 Task: Look for products with vanilla flavor.
Action: Mouse pressed left at (13, 68)
Screenshot: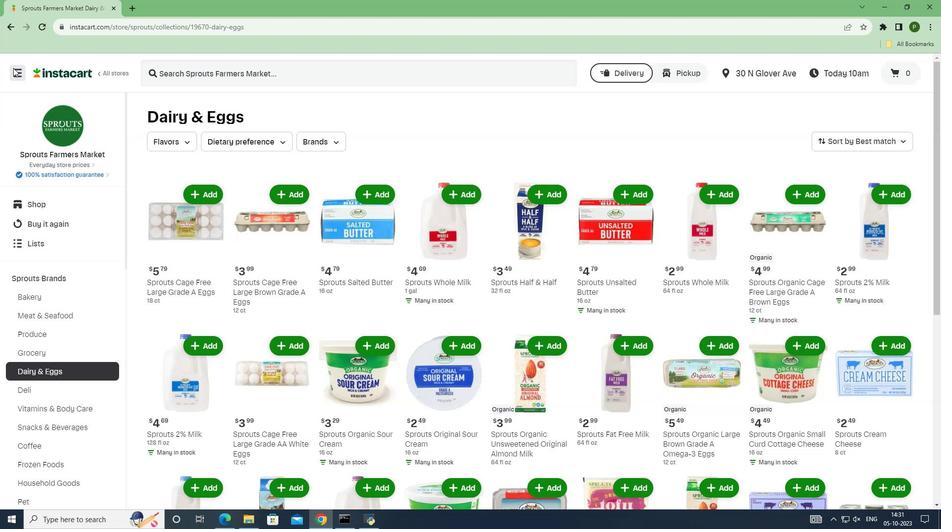 
Action: Mouse moved to (48, 258)
Screenshot: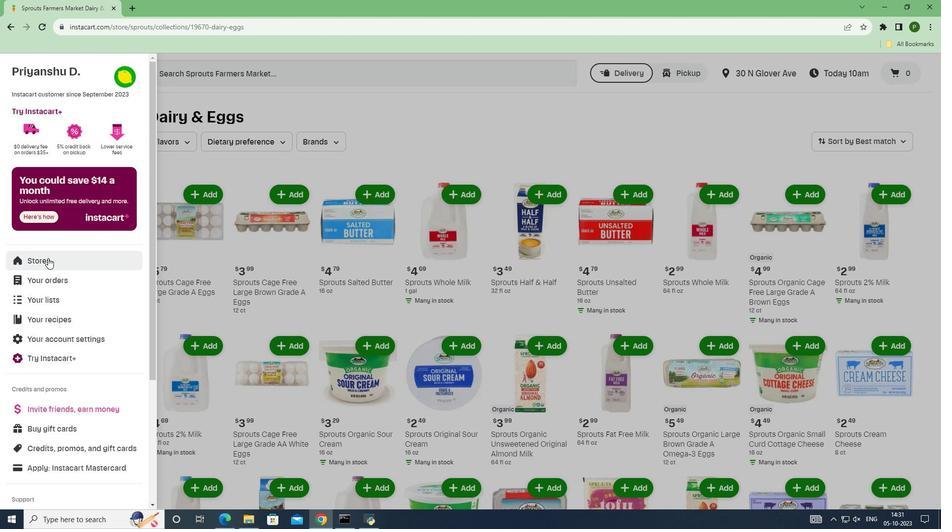 
Action: Mouse pressed left at (48, 258)
Screenshot: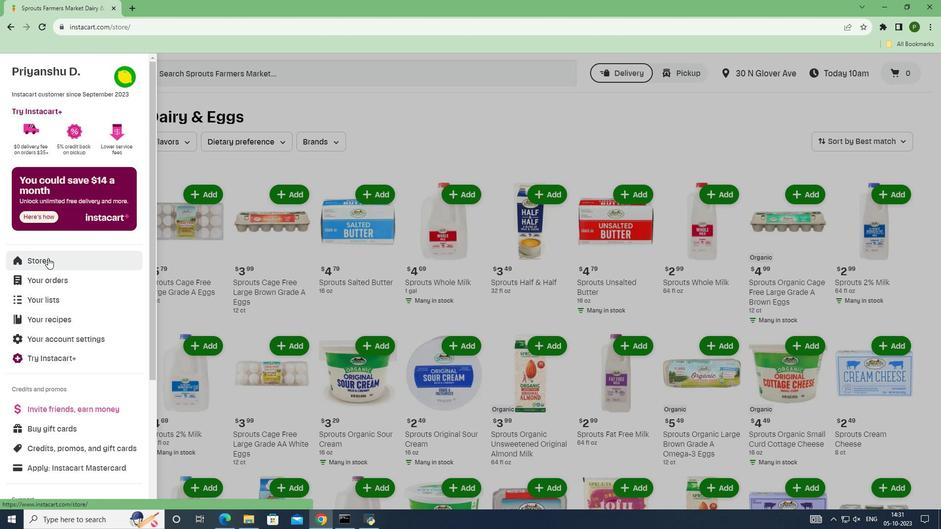 
Action: Mouse moved to (215, 118)
Screenshot: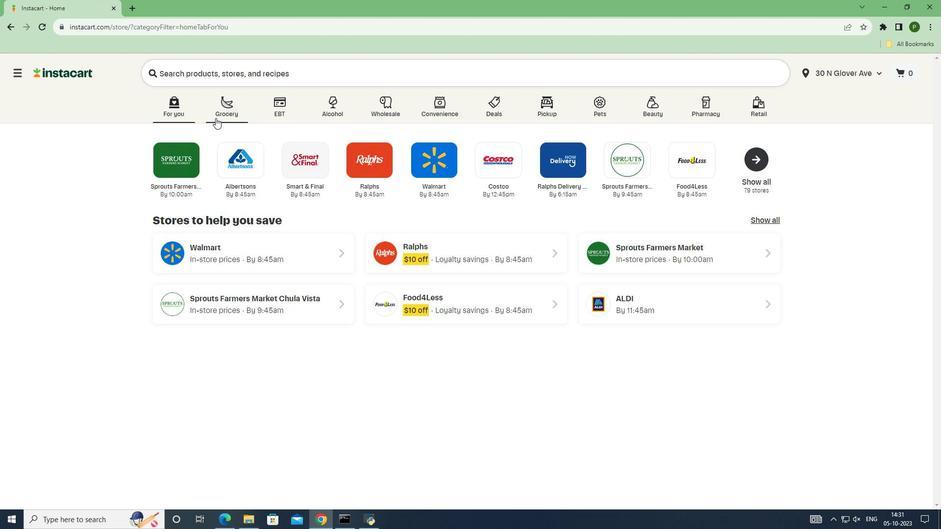
Action: Mouse pressed left at (215, 118)
Screenshot: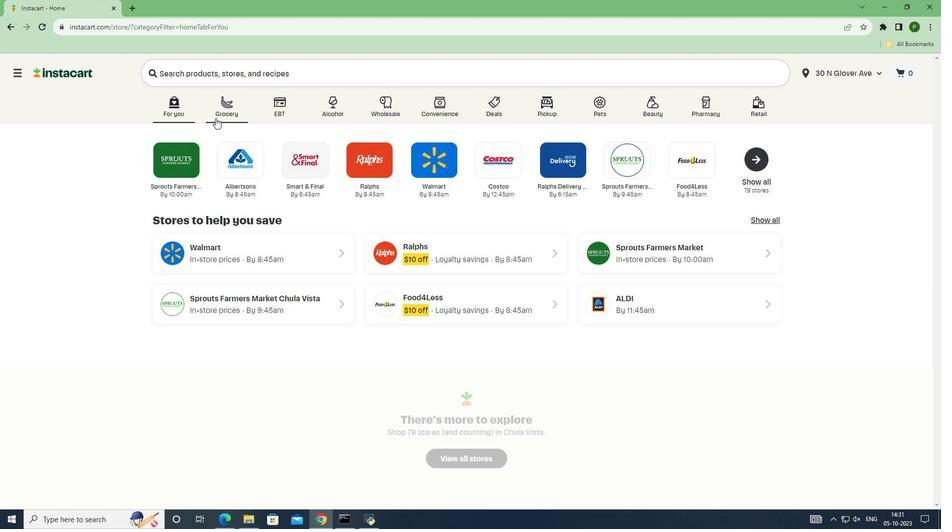 
Action: Mouse moved to (601, 223)
Screenshot: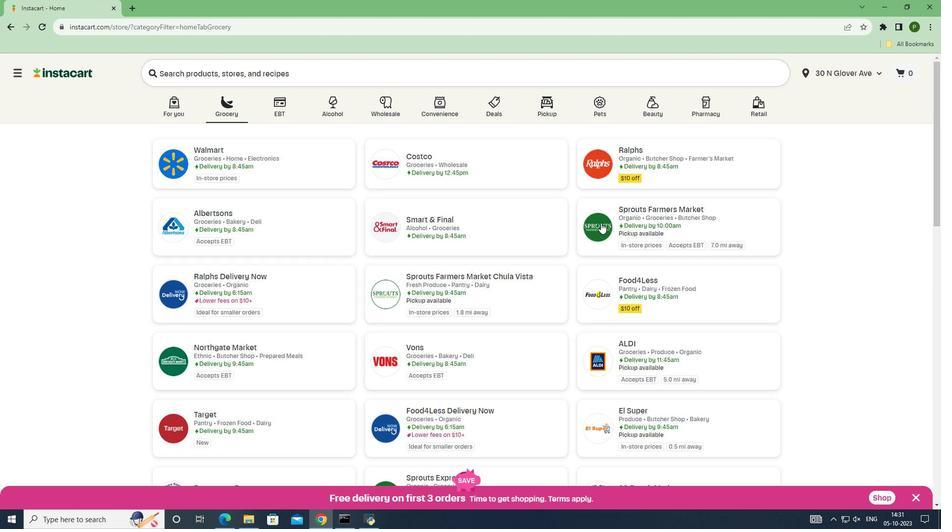 
Action: Mouse pressed left at (601, 223)
Screenshot: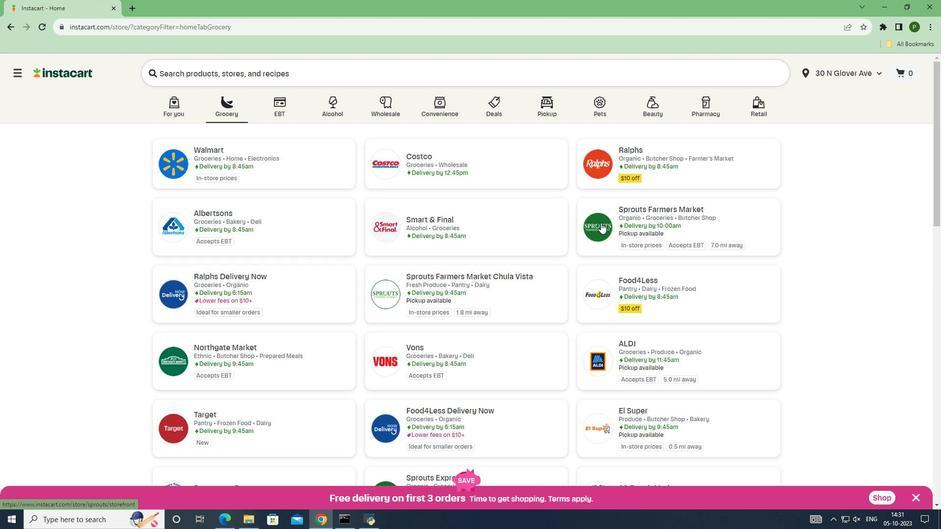 
Action: Mouse moved to (54, 284)
Screenshot: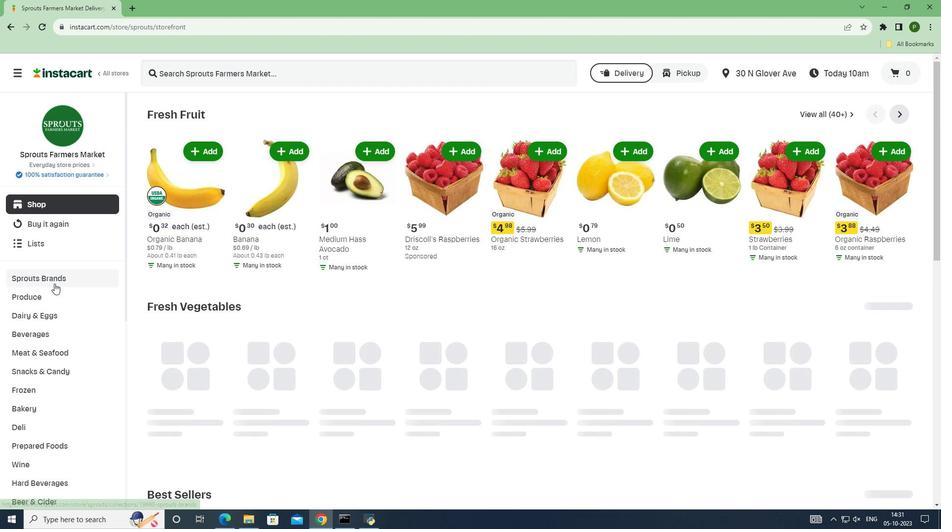 
Action: Mouse pressed left at (54, 284)
Screenshot: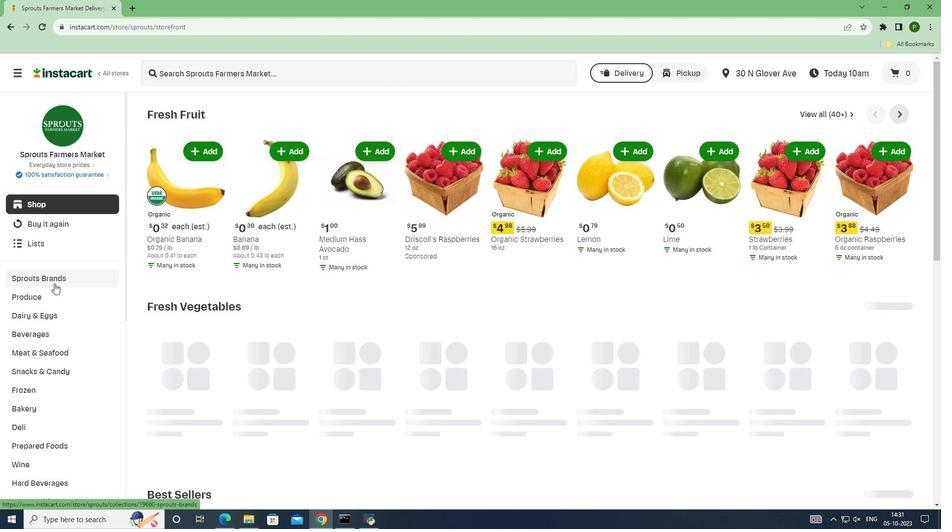 
Action: Mouse pressed left at (54, 284)
Screenshot: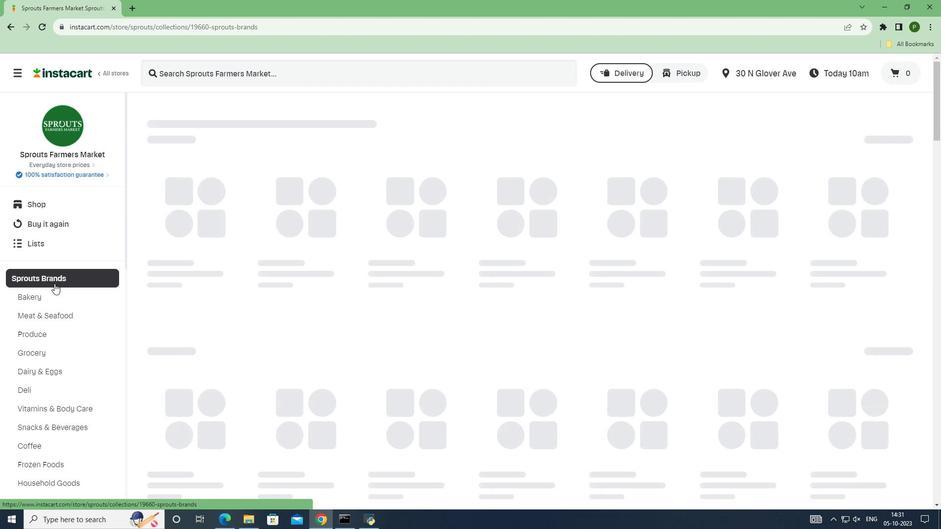 
Action: Mouse moved to (47, 371)
Screenshot: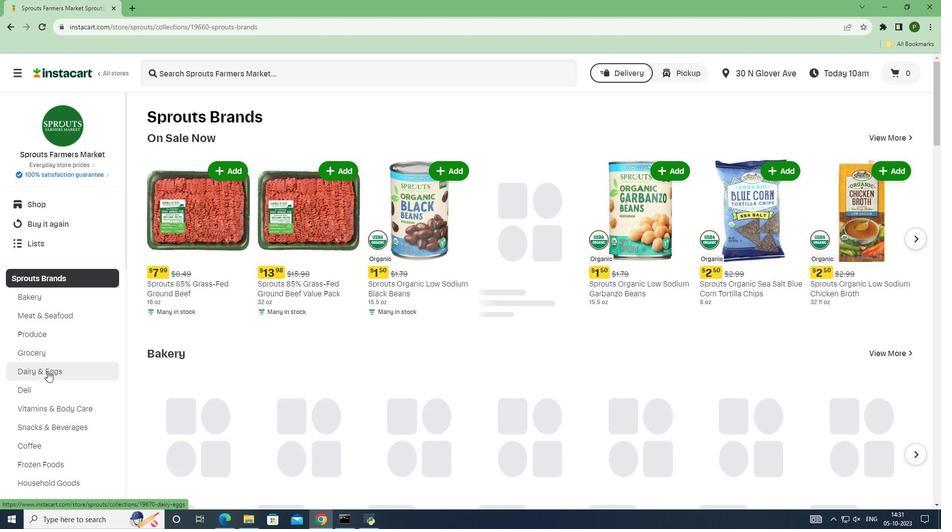 
Action: Mouse pressed left at (47, 371)
Screenshot: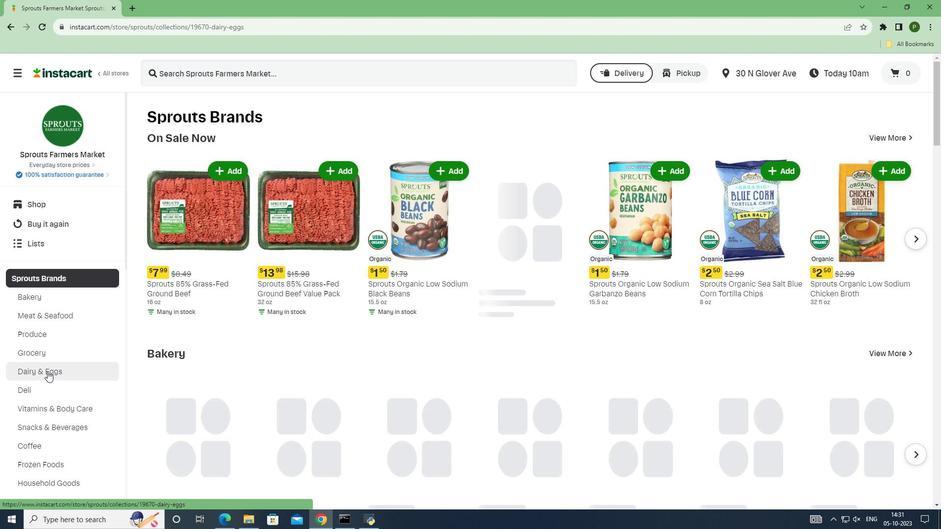 
Action: Mouse moved to (167, 142)
Screenshot: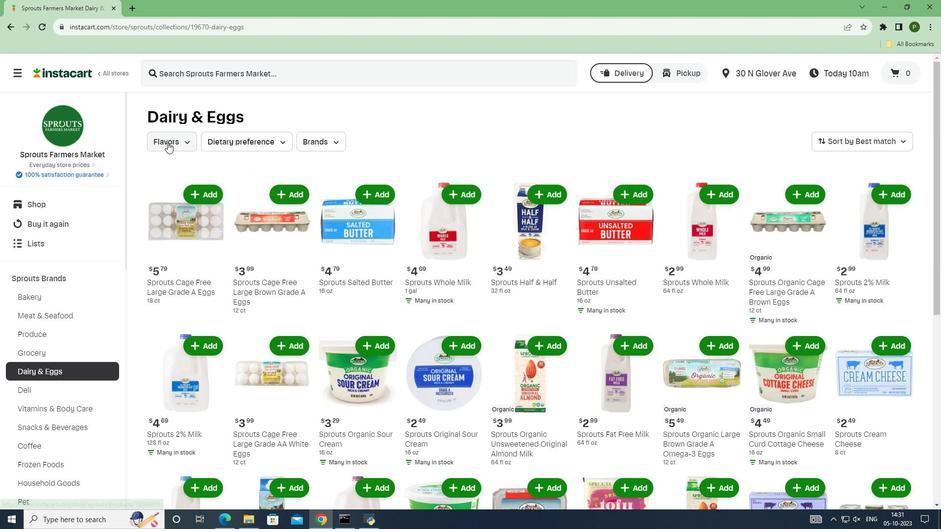 
Action: Mouse pressed left at (167, 142)
Screenshot: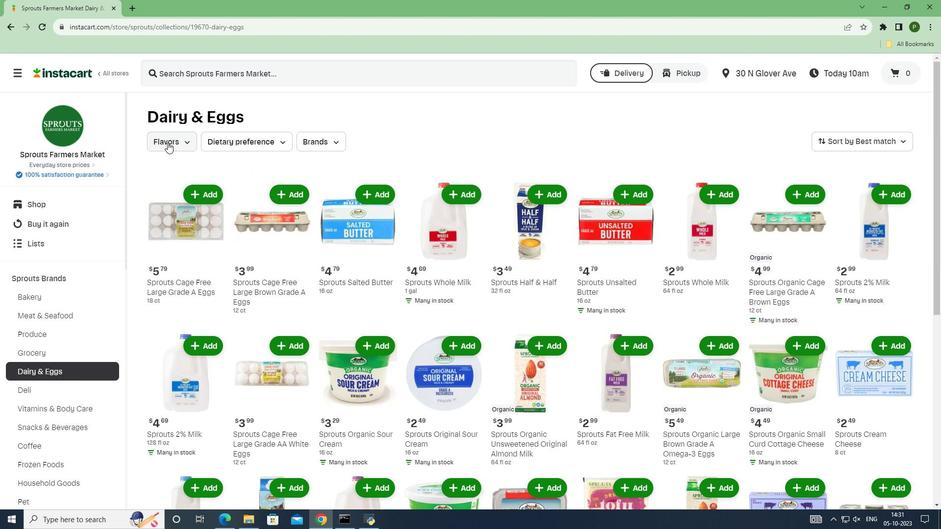 
Action: Mouse moved to (173, 194)
Screenshot: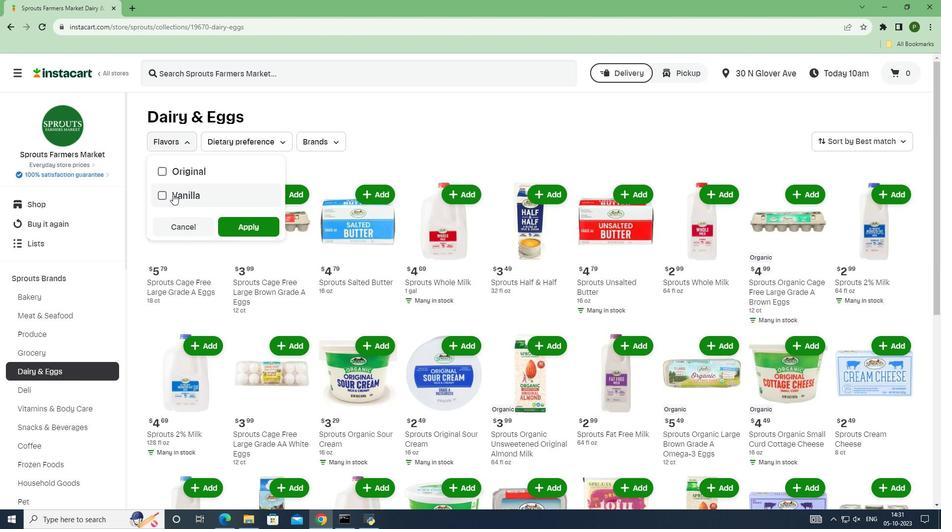 
Action: Mouse pressed left at (173, 194)
Screenshot: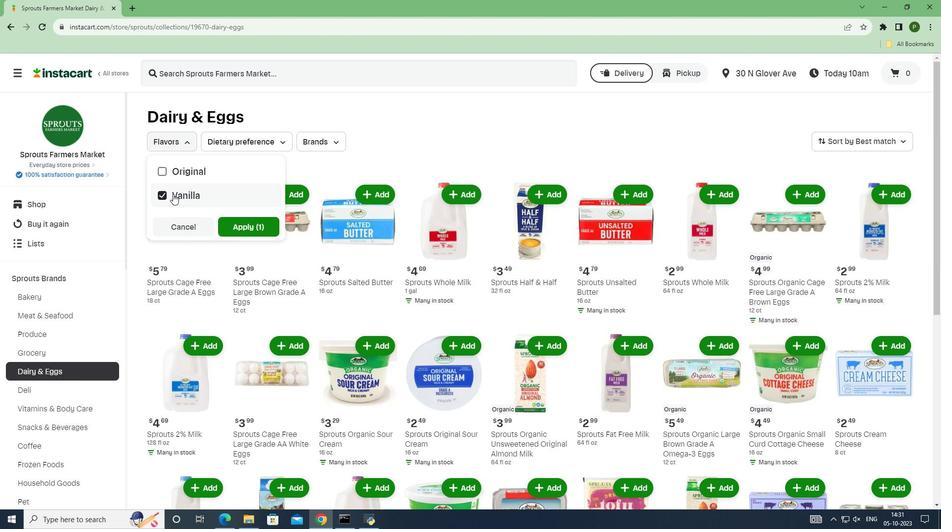 
Action: Mouse moved to (240, 226)
Screenshot: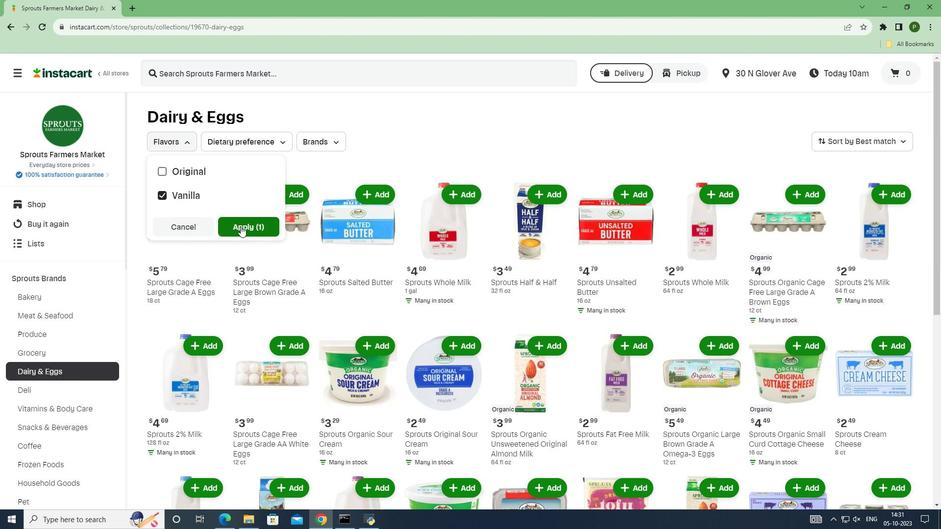 
Action: Mouse pressed left at (240, 226)
Screenshot: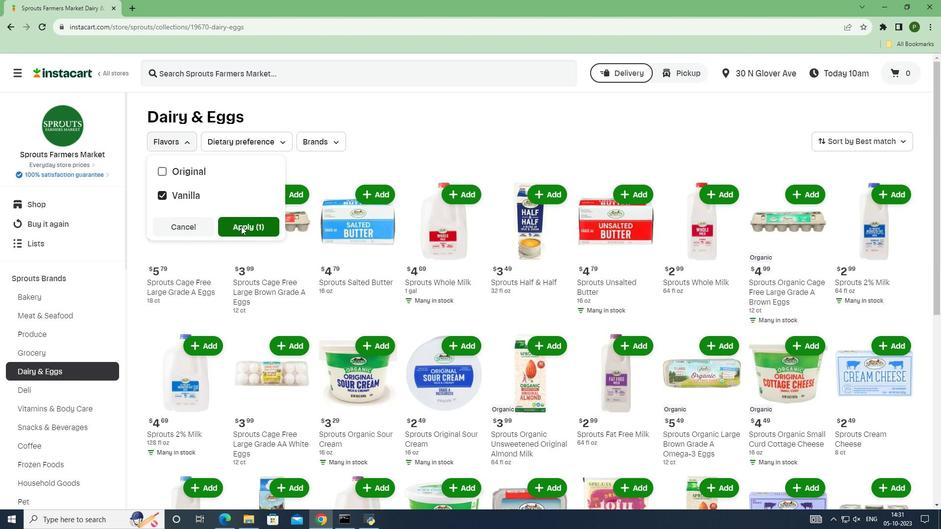 
Action: Mouse moved to (372, 321)
Screenshot: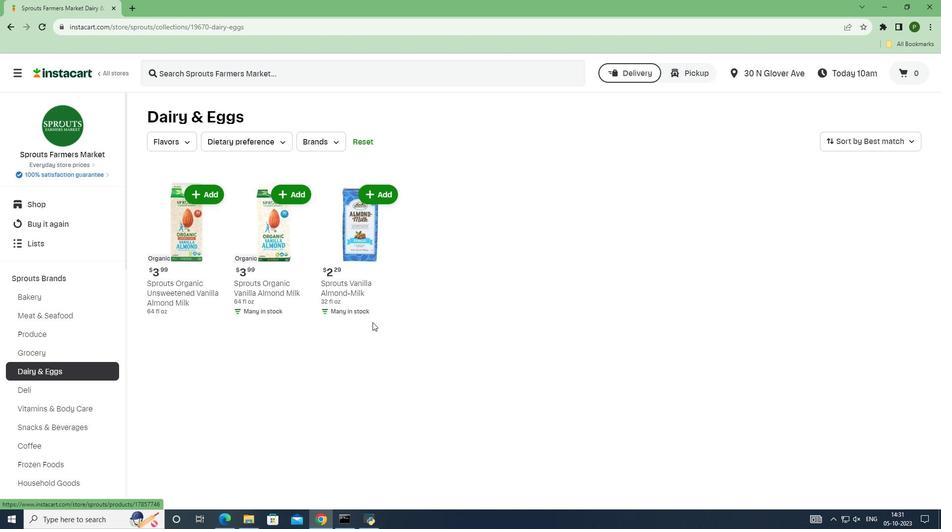 
Action: Mouse scrolled (372, 321) with delta (0, 0)
Screenshot: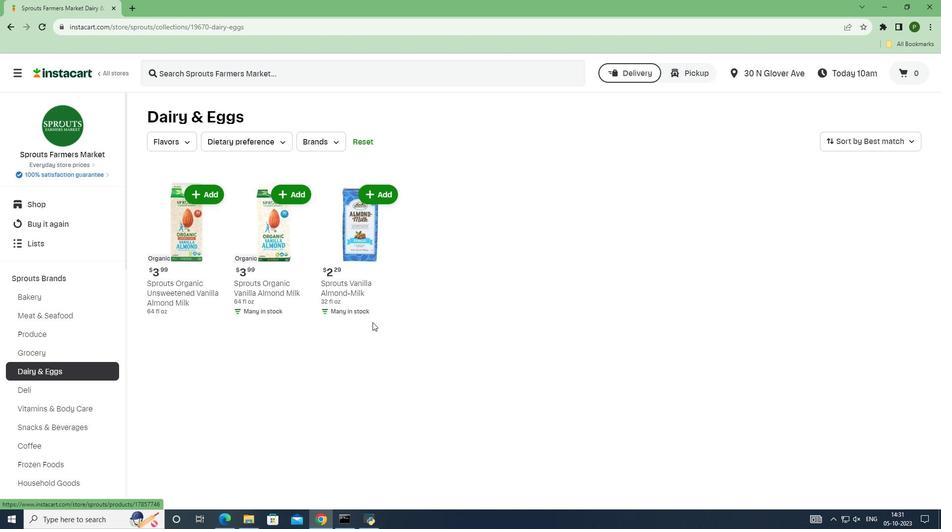 
Action: Mouse moved to (372, 322)
Screenshot: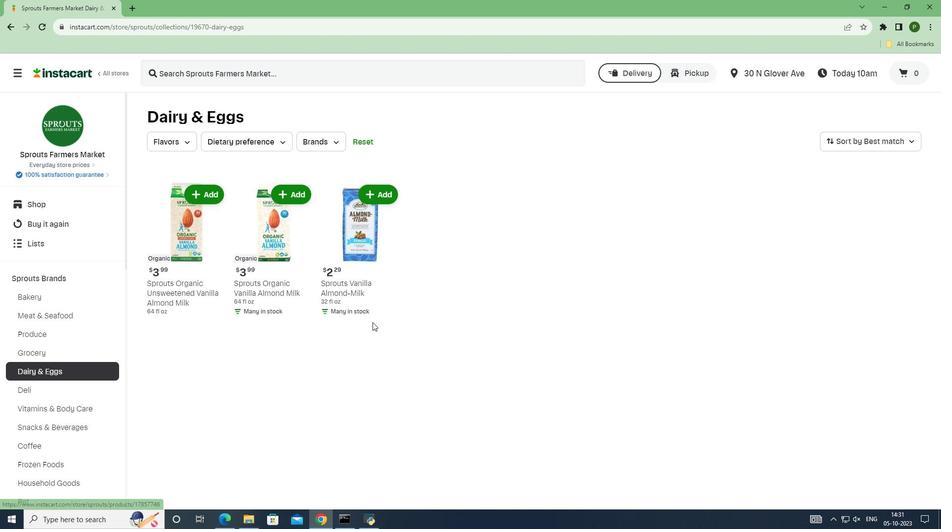 
